 Task: Create a rule from the Routing list, Task moved to a section -> Set Priority in the project AgileMentor , set the section as To-Do and set the priority of the task as  High
Action: Mouse moved to (82, 280)
Screenshot: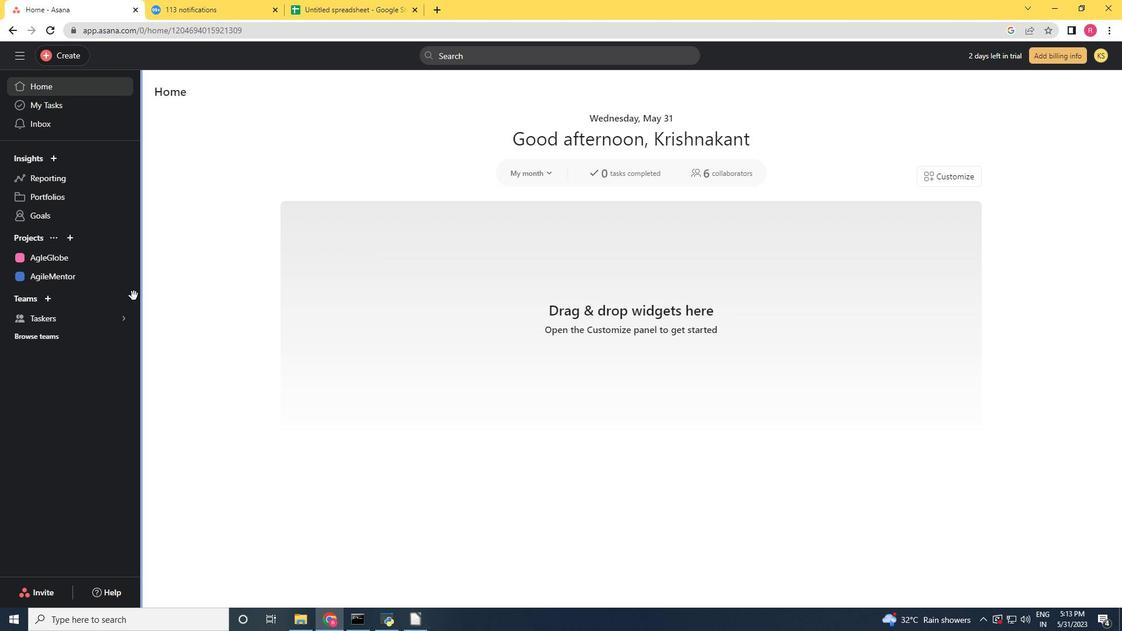 
Action: Mouse pressed left at (82, 280)
Screenshot: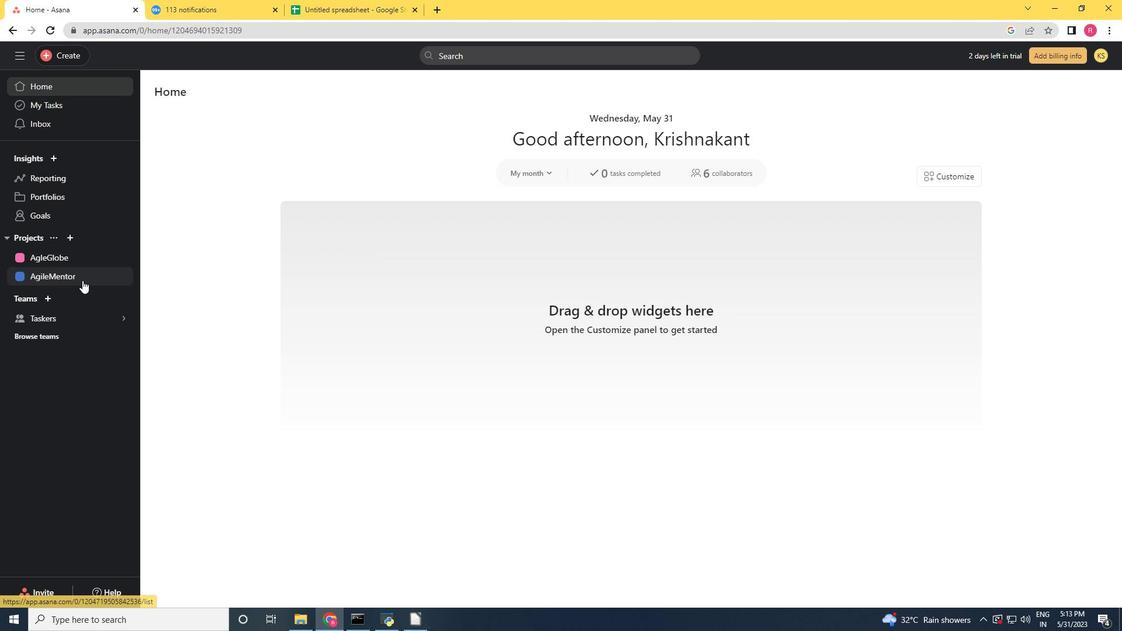 
Action: Mouse moved to (1085, 99)
Screenshot: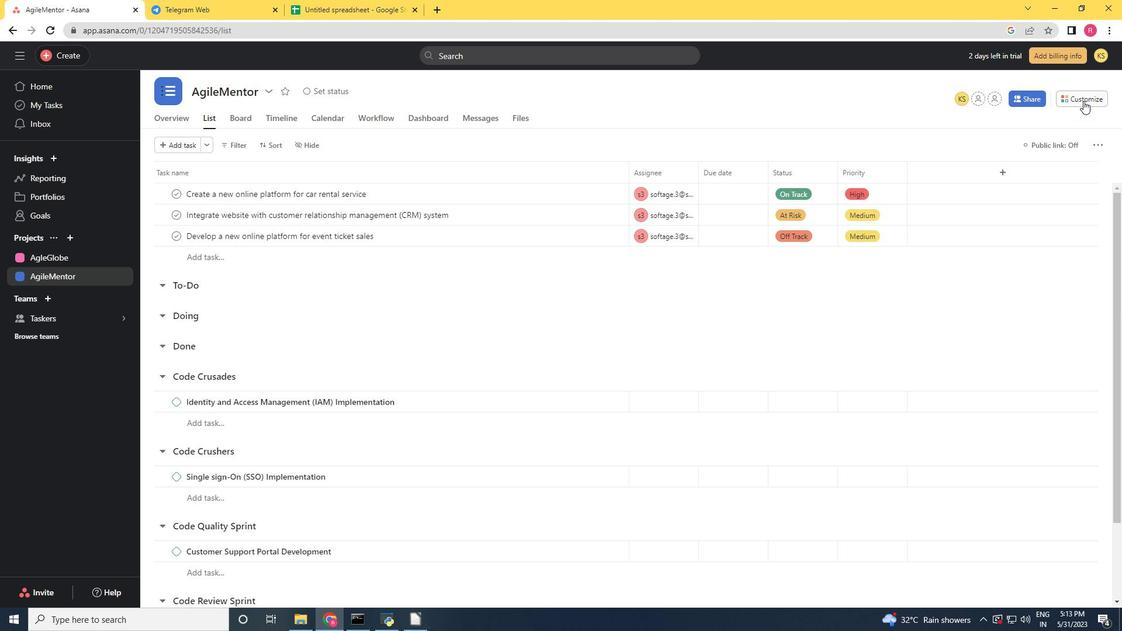 
Action: Mouse pressed left at (1085, 99)
Screenshot: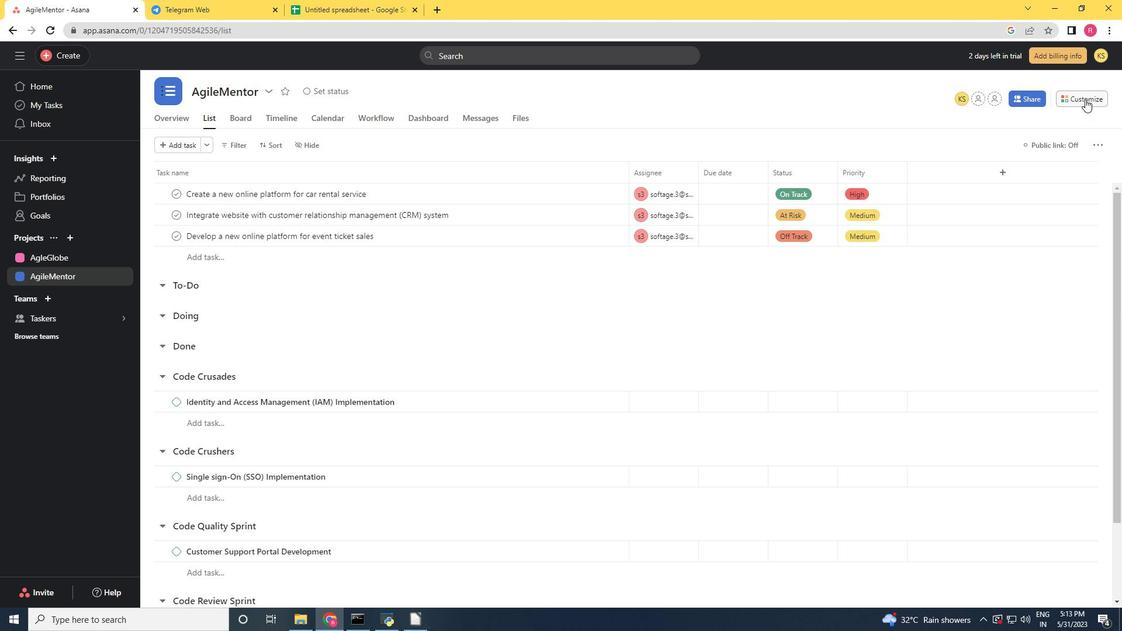 
Action: Mouse moved to (875, 267)
Screenshot: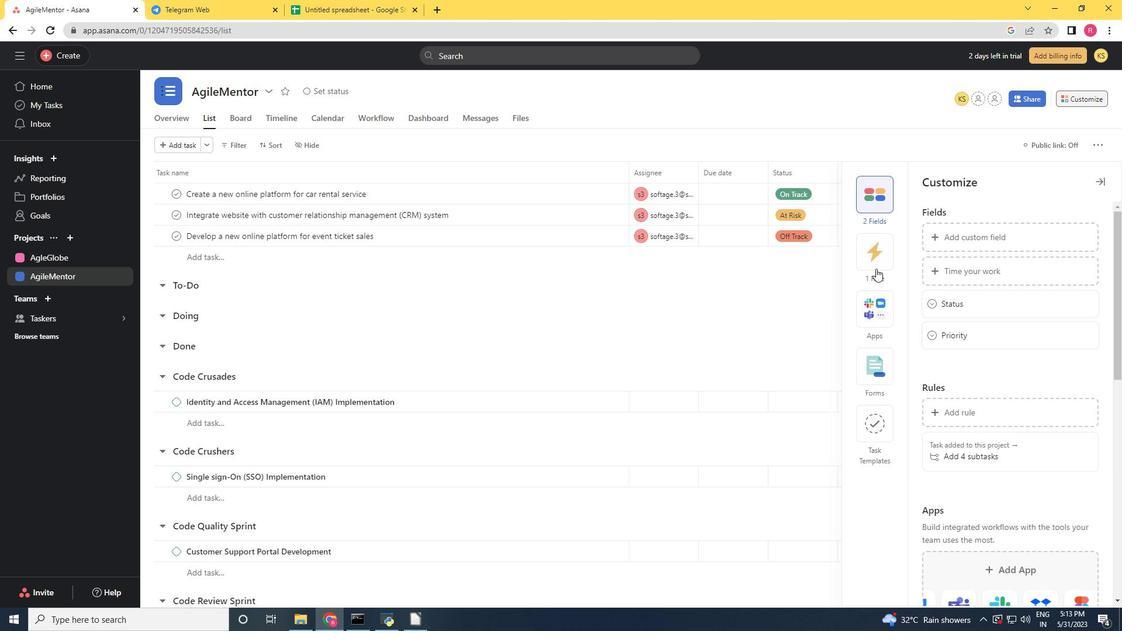 
Action: Mouse pressed left at (875, 267)
Screenshot: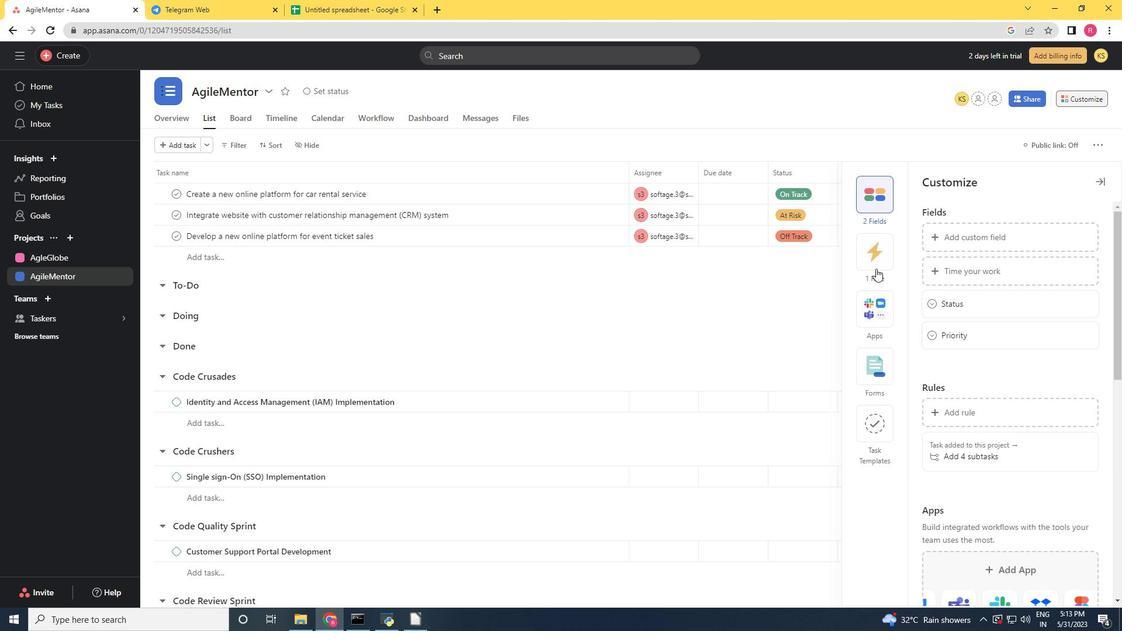 
Action: Mouse moved to (982, 242)
Screenshot: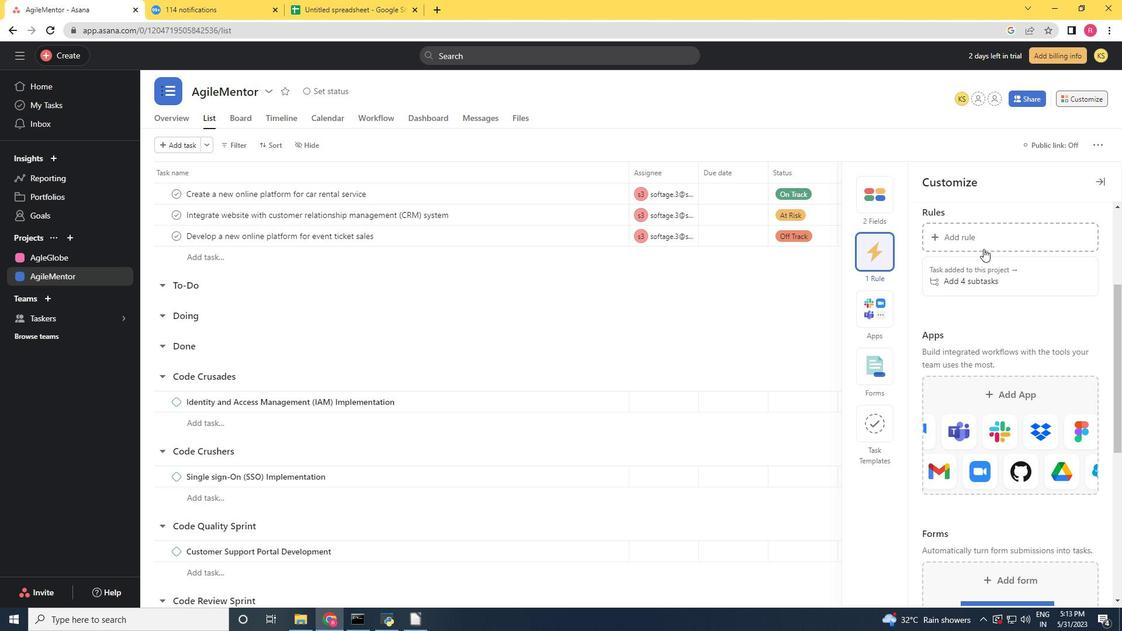 
Action: Mouse pressed left at (982, 242)
Screenshot: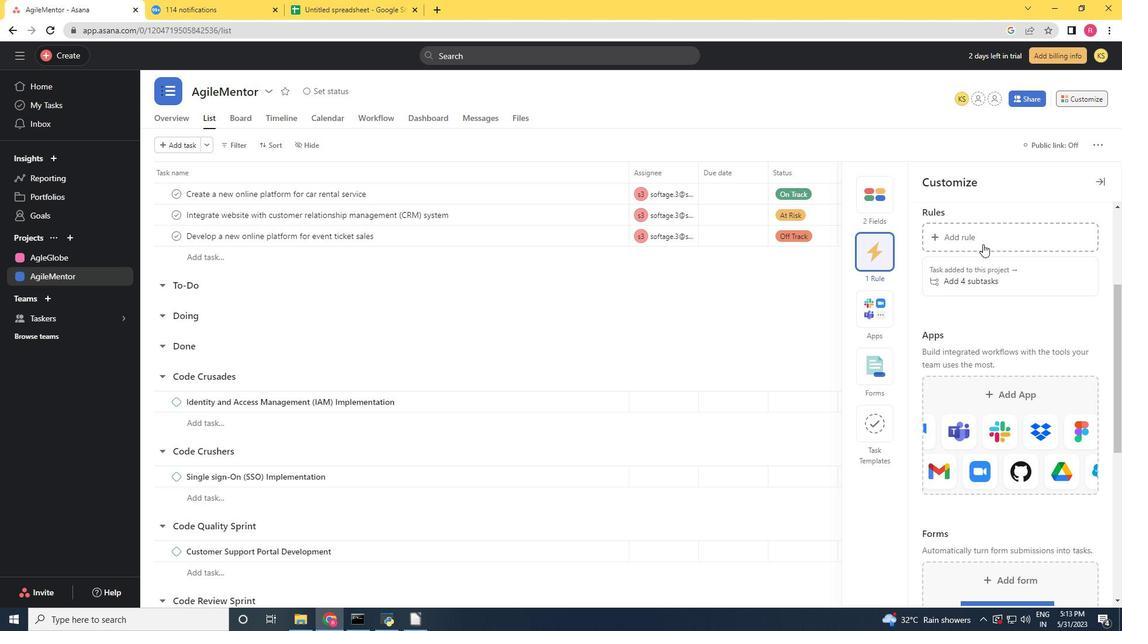 
Action: Mouse moved to (237, 156)
Screenshot: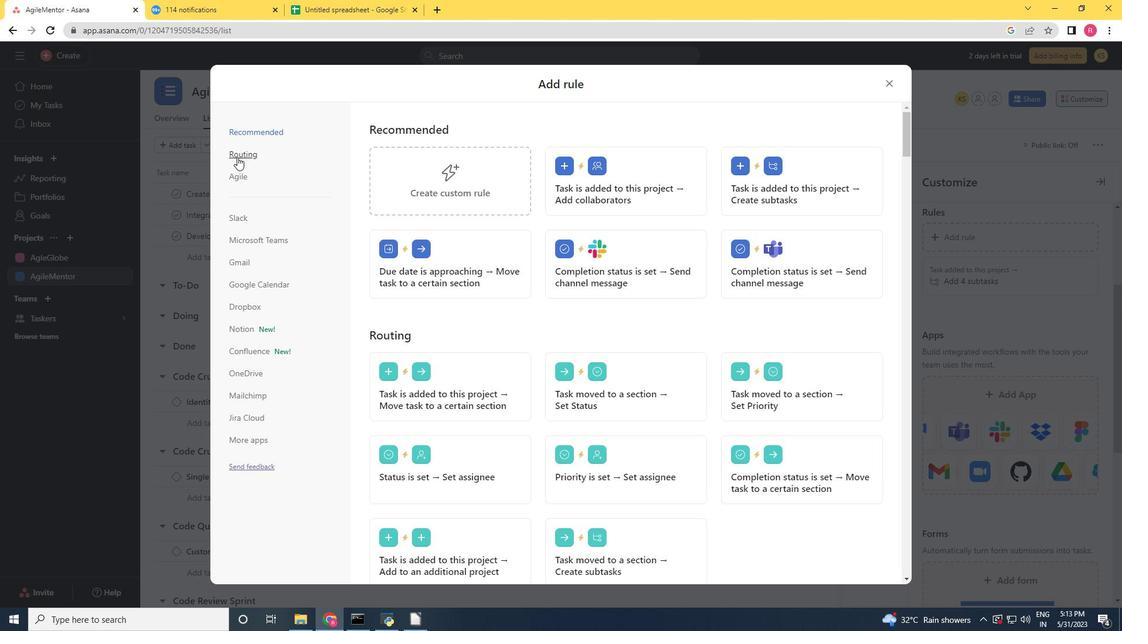 
Action: Mouse pressed left at (237, 156)
Screenshot: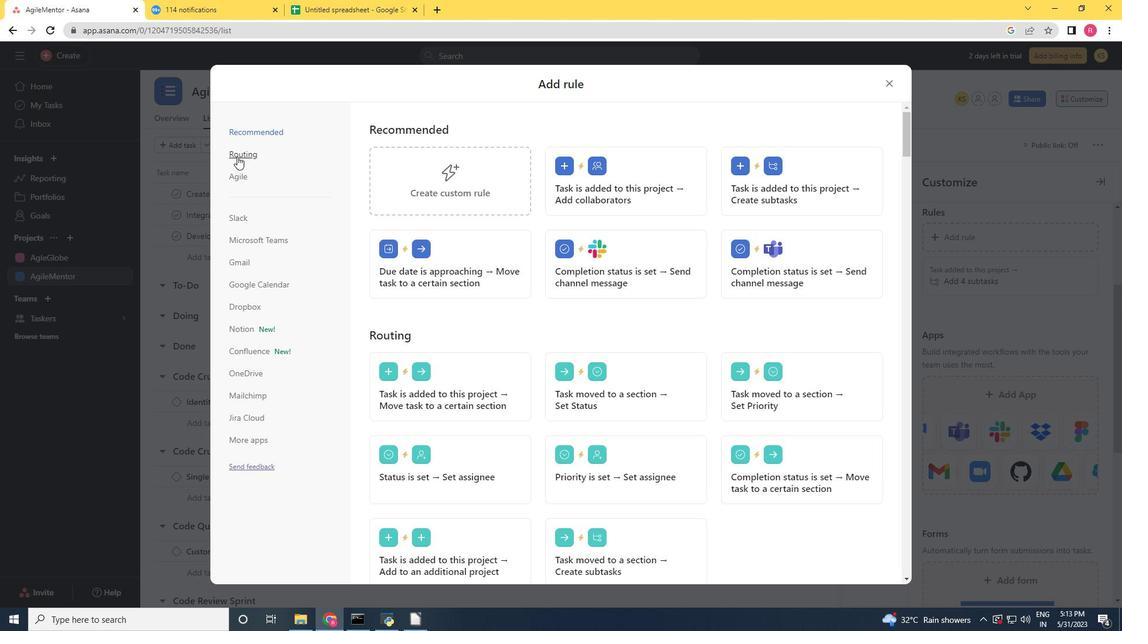 
Action: Mouse moved to (769, 196)
Screenshot: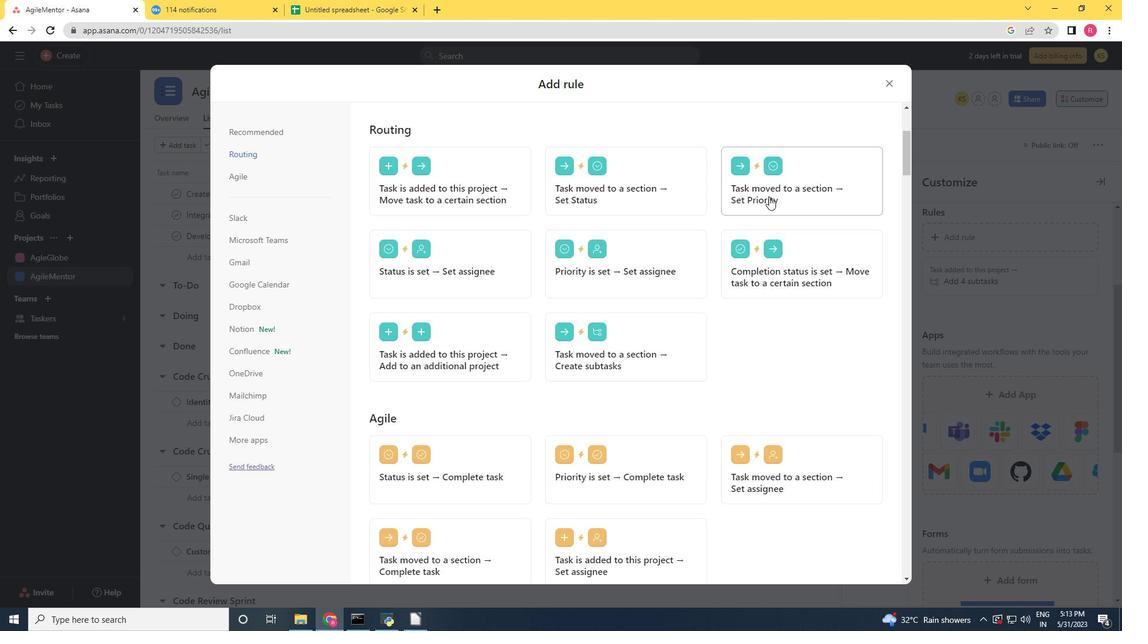 
Action: Mouse pressed left at (769, 196)
Screenshot: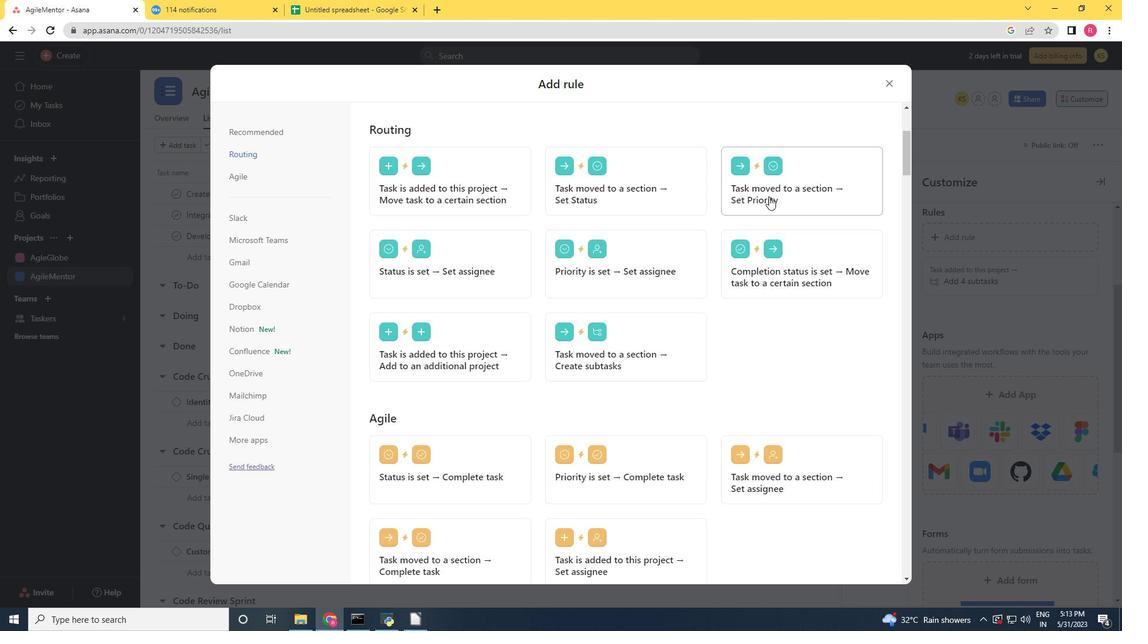 
Action: Mouse moved to (498, 303)
Screenshot: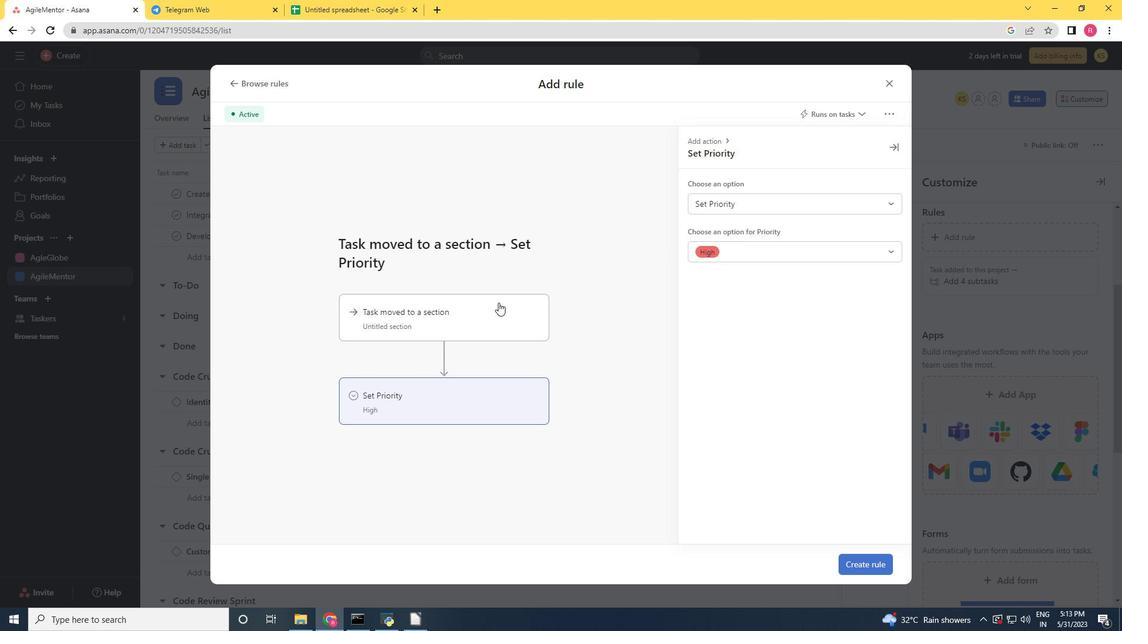 
Action: Mouse pressed left at (498, 303)
Screenshot: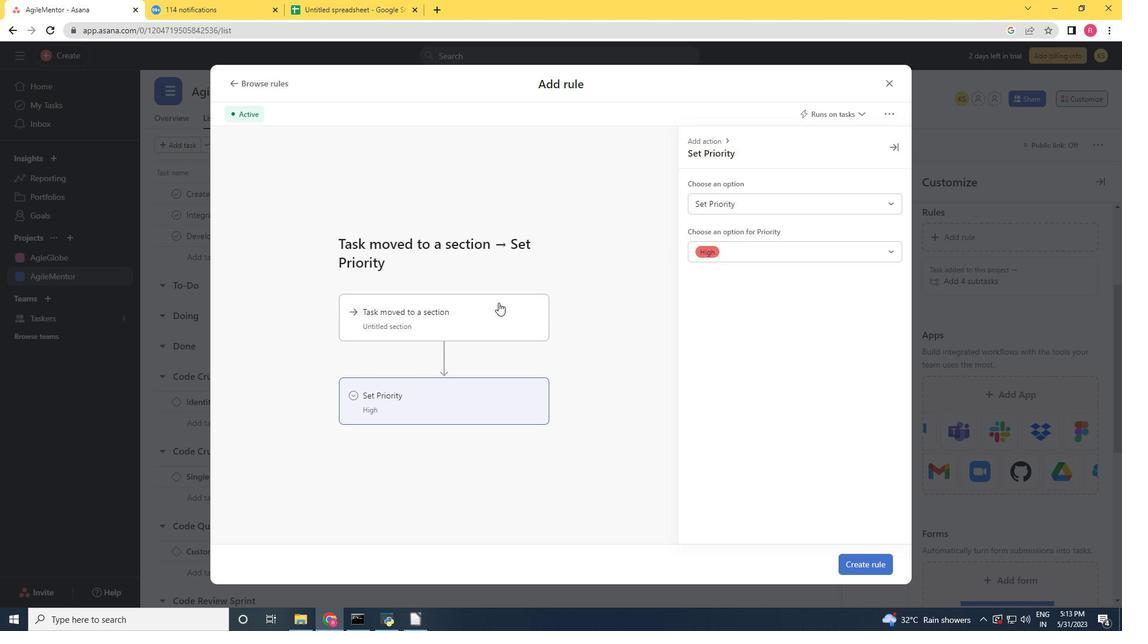 
Action: Mouse moved to (749, 206)
Screenshot: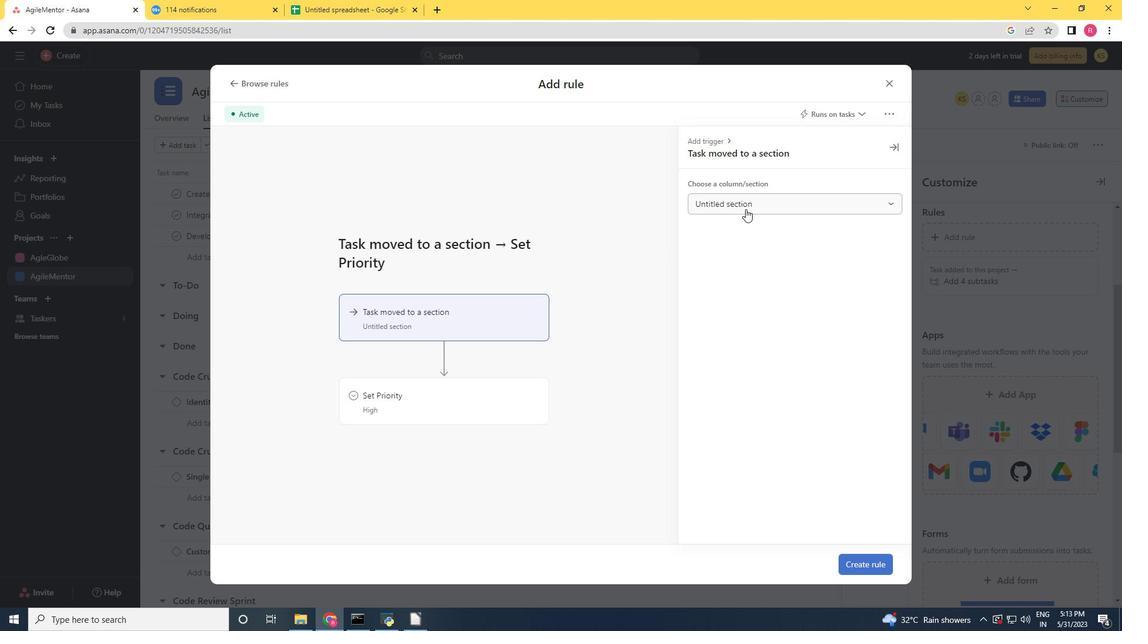 
Action: Mouse pressed left at (749, 206)
Screenshot: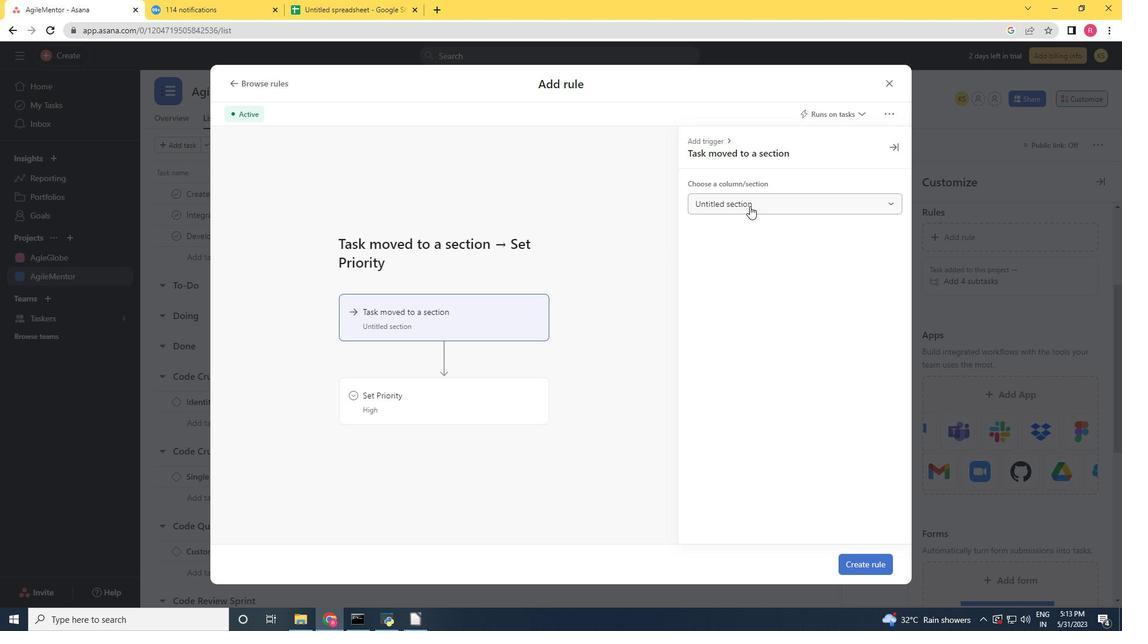
Action: Mouse moved to (730, 253)
Screenshot: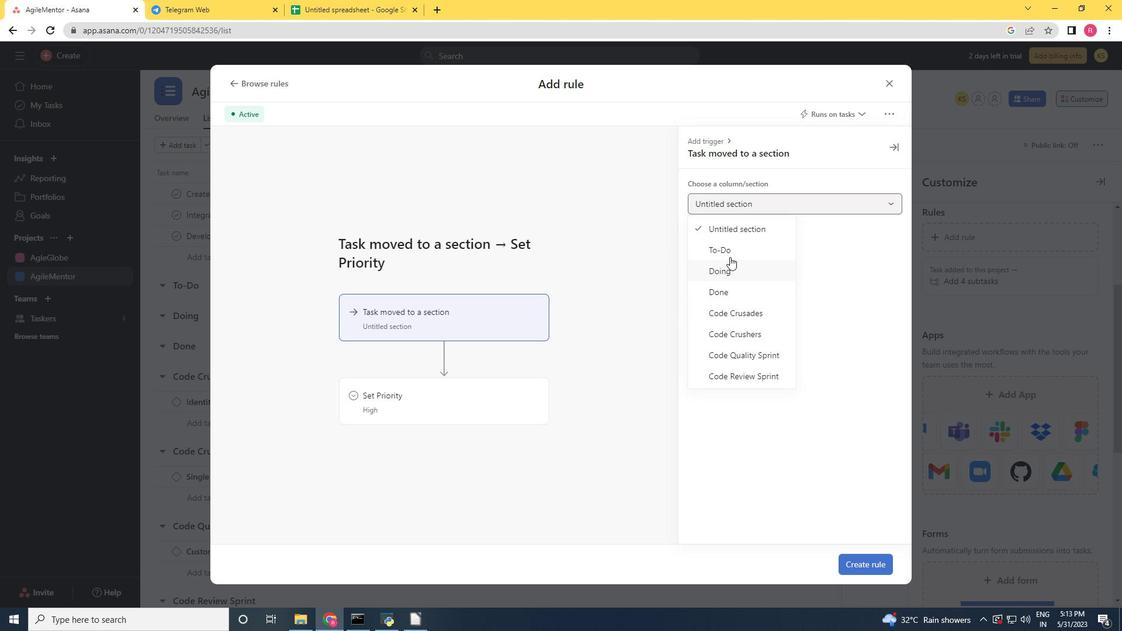 
Action: Mouse pressed left at (730, 253)
Screenshot: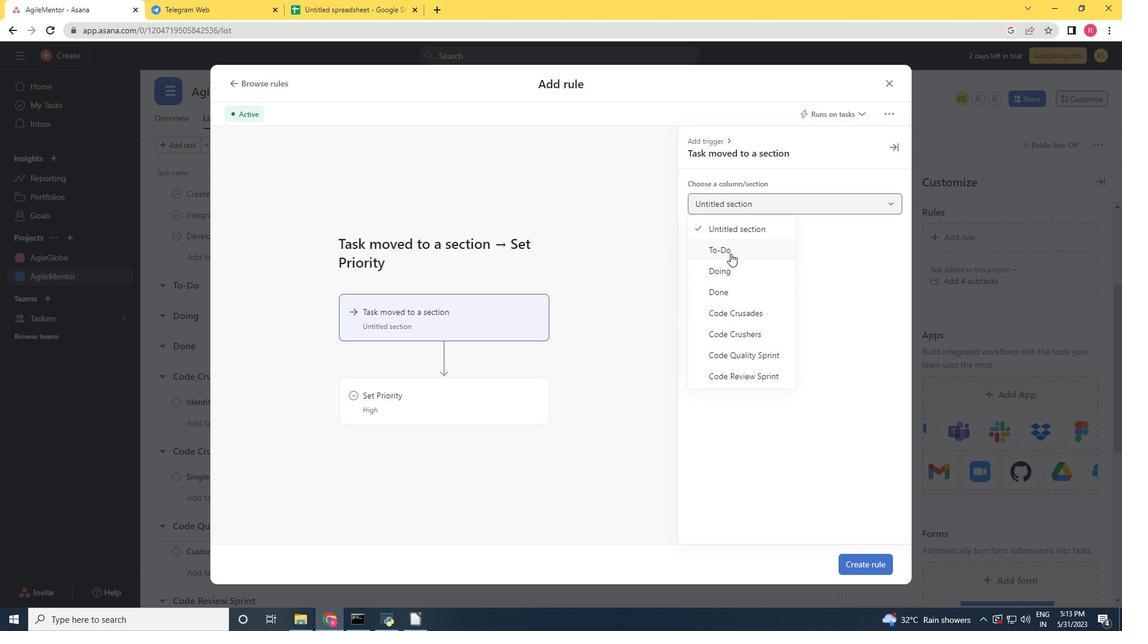 
Action: Mouse moved to (441, 382)
Screenshot: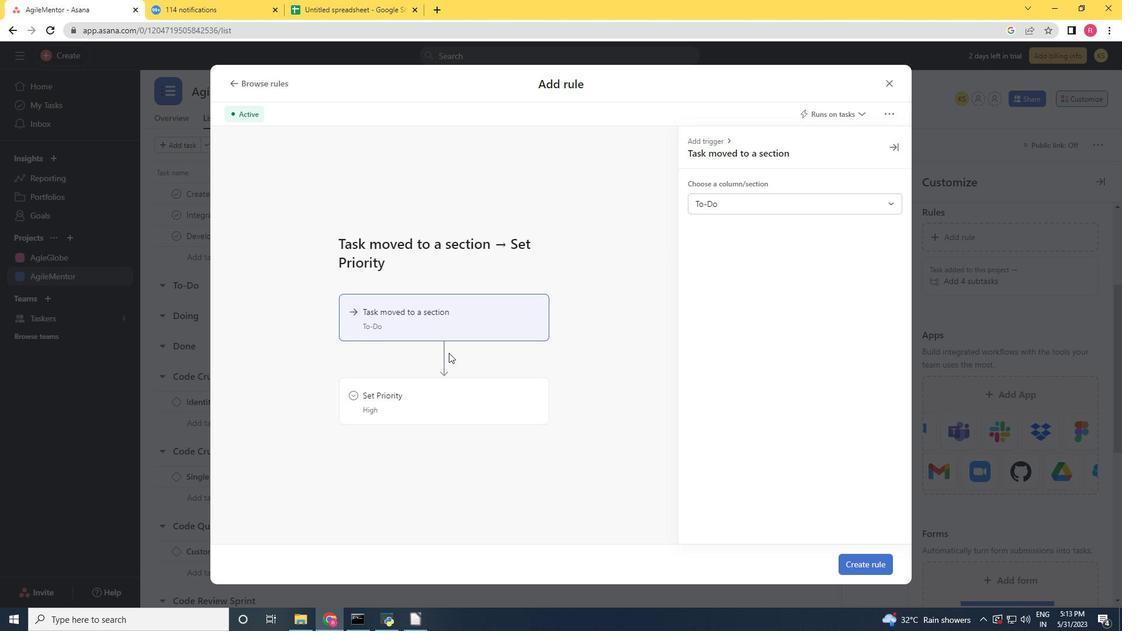 
Action: Mouse pressed left at (441, 382)
Screenshot: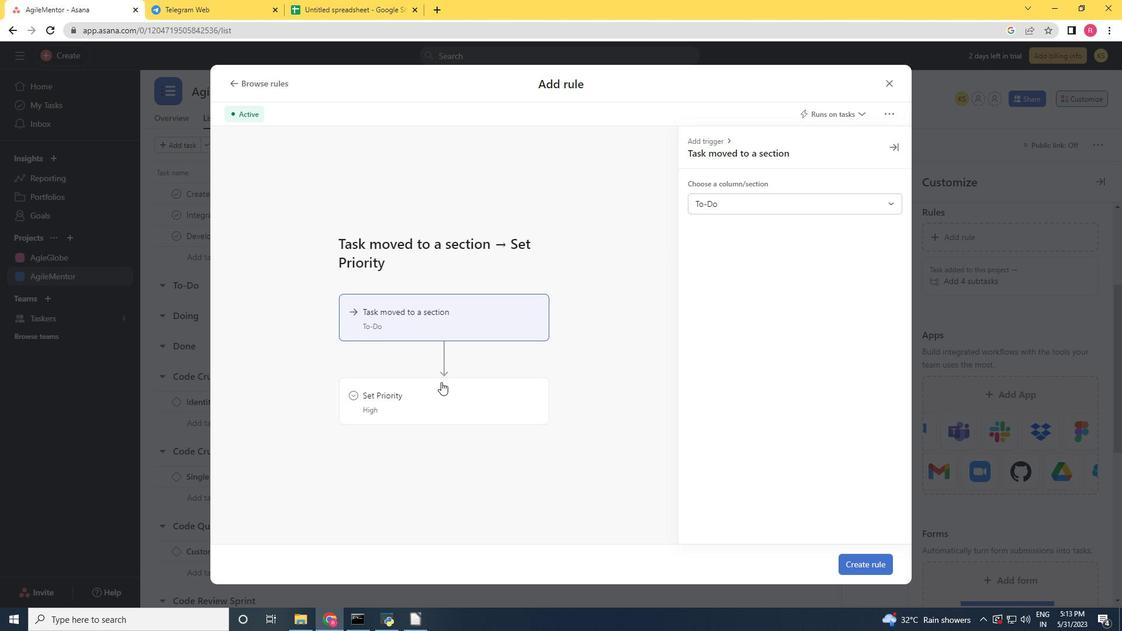 
Action: Mouse moved to (741, 206)
Screenshot: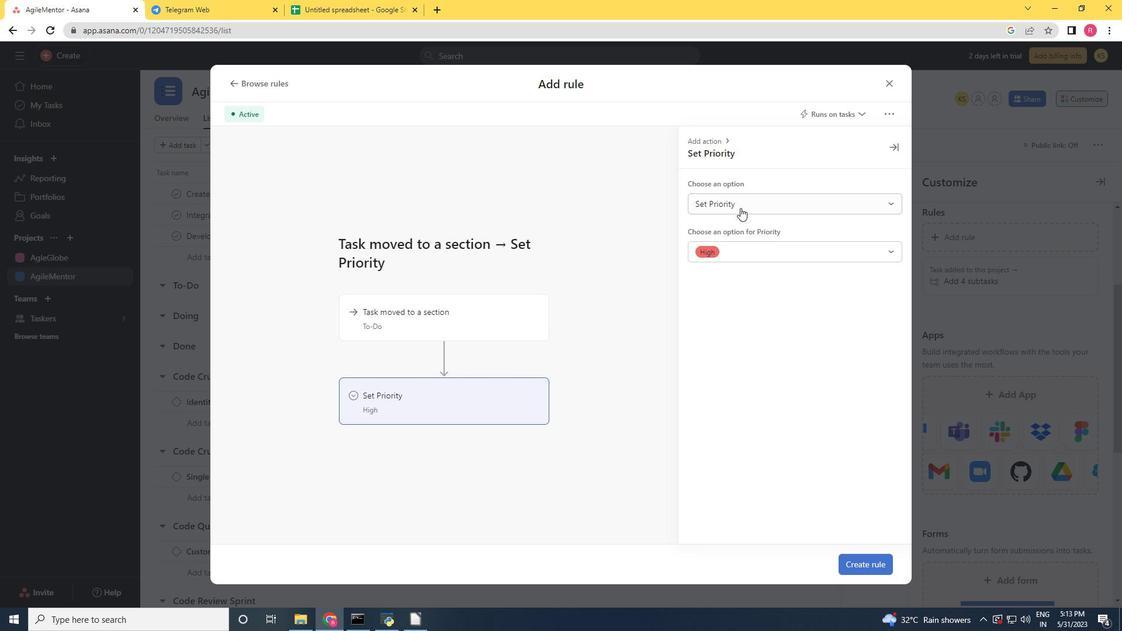 
Action: Mouse pressed left at (741, 206)
Screenshot: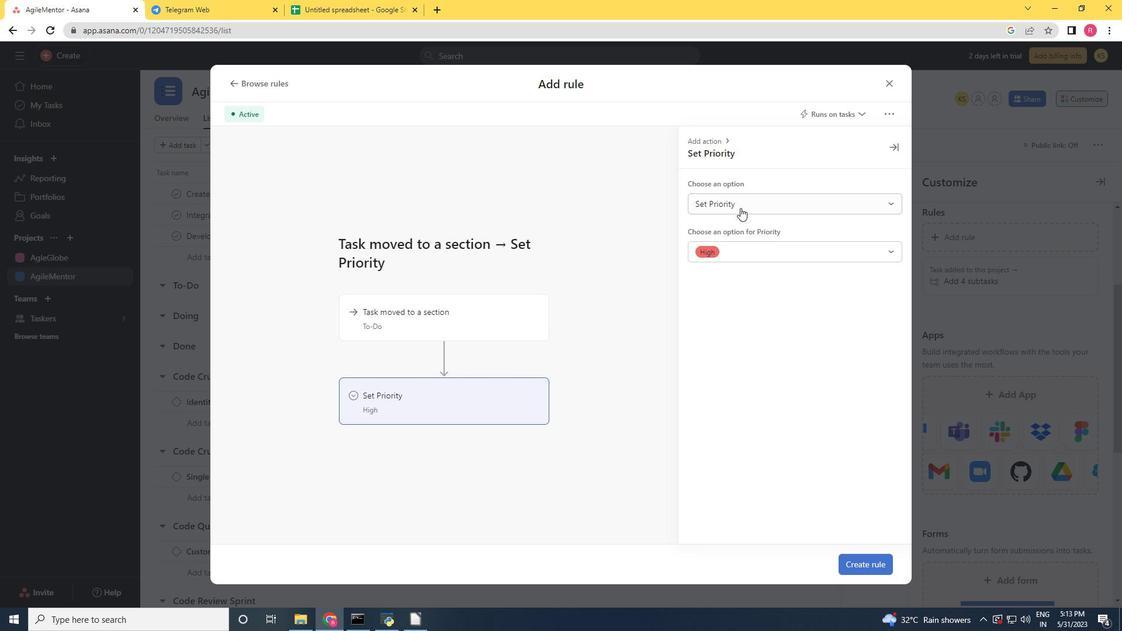
Action: Mouse moved to (737, 224)
Screenshot: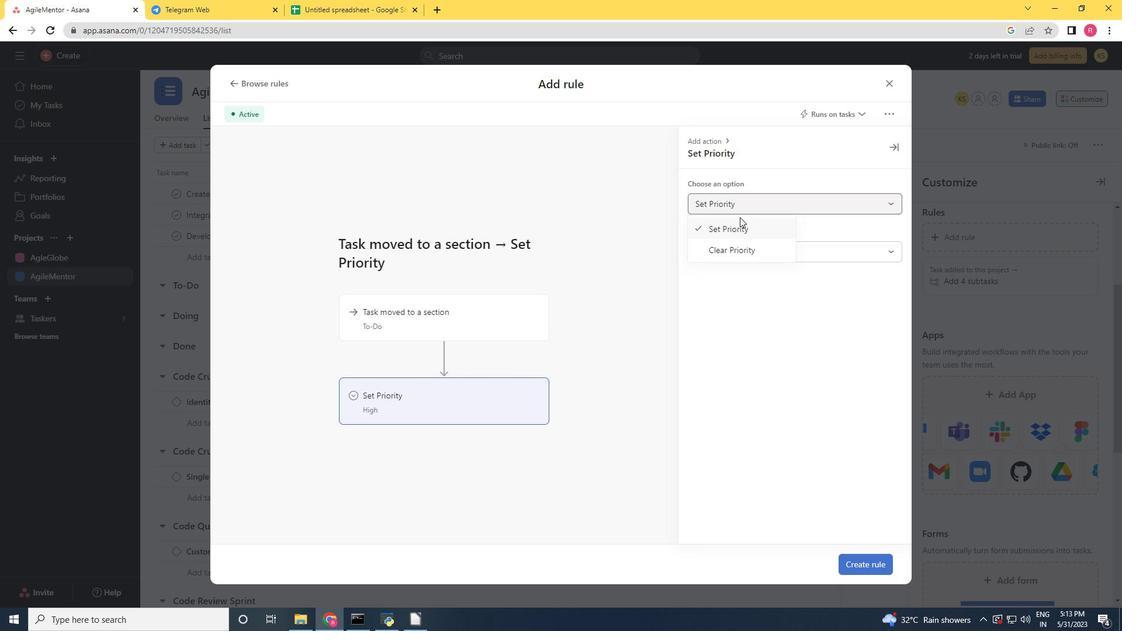 
Action: Mouse pressed left at (737, 224)
Screenshot: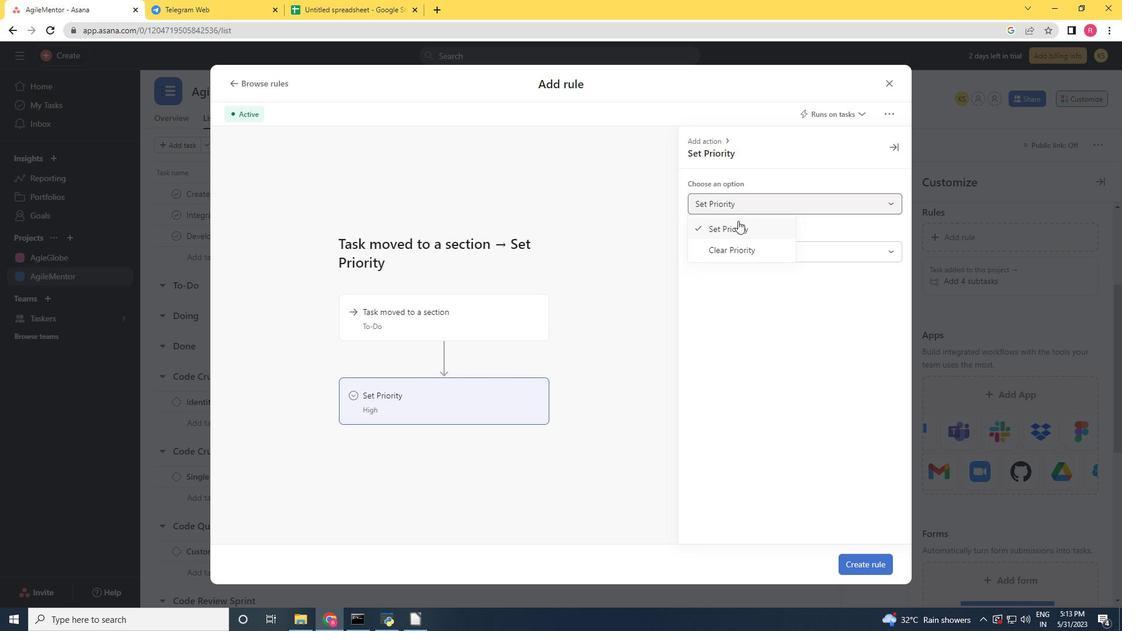 
Action: Mouse moved to (738, 244)
Screenshot: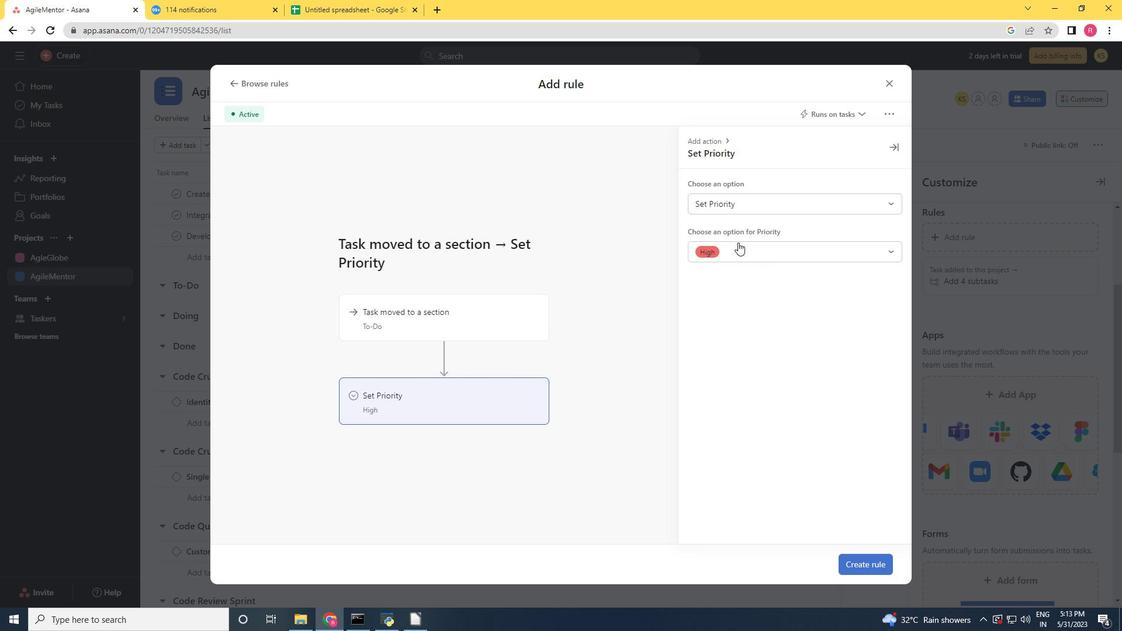 
Action: Mouse pressed left at (738, 244)
Screenshot: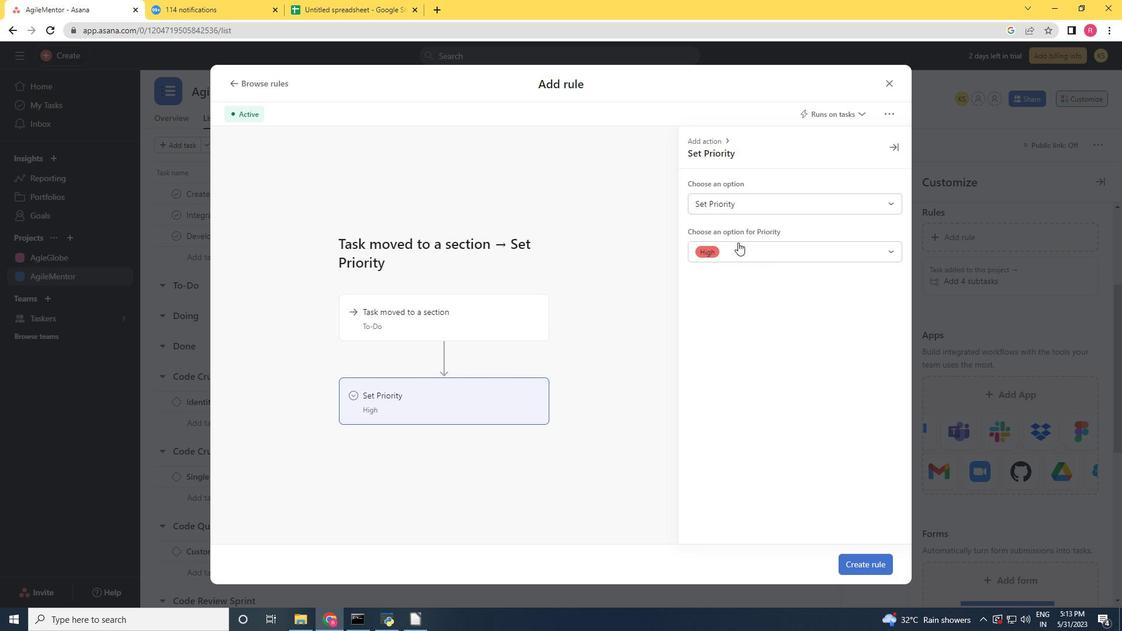 
Action: Mouse moved to (728, 276)
Screenshot: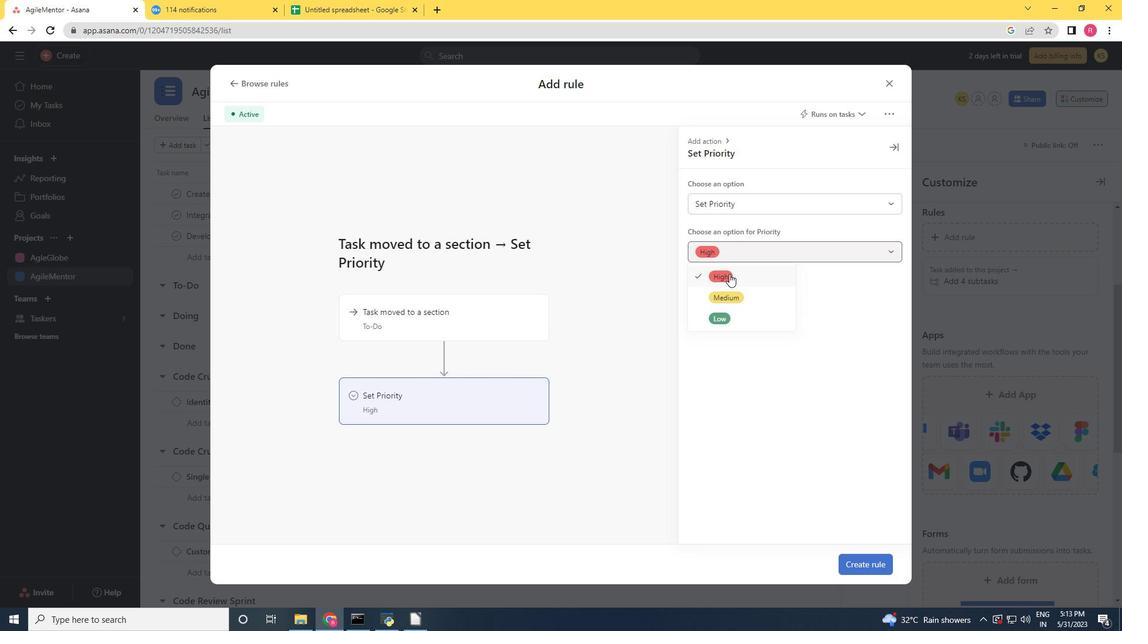 
Action: Mouse pressed left at (728, 276)
Screenshot: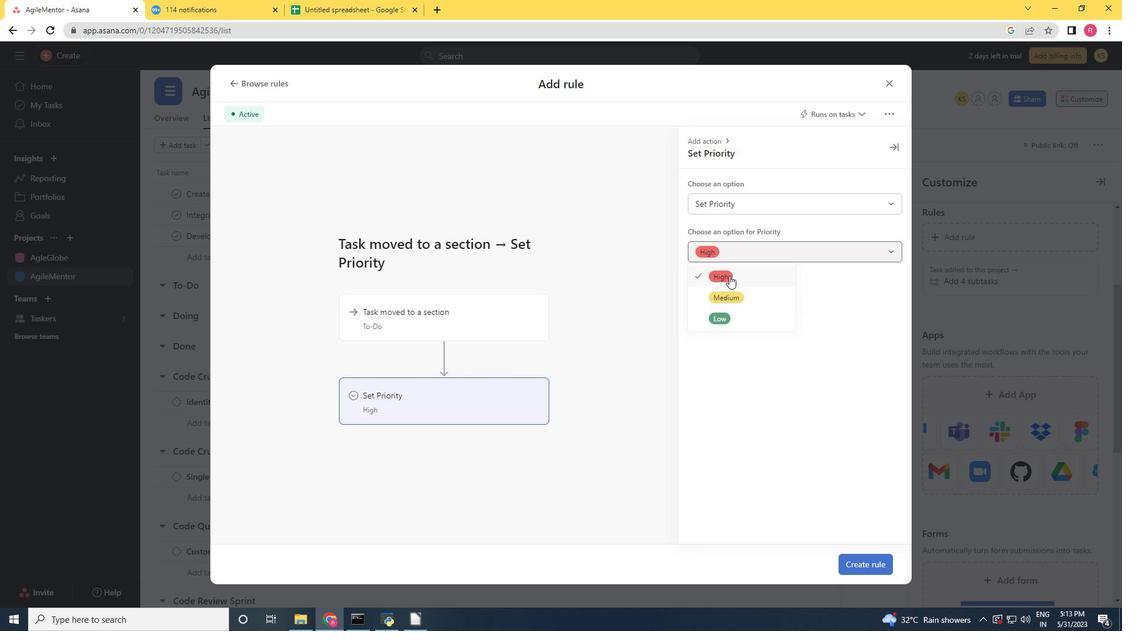 
Action: Mouse moved to (864, 566)
Screenshot: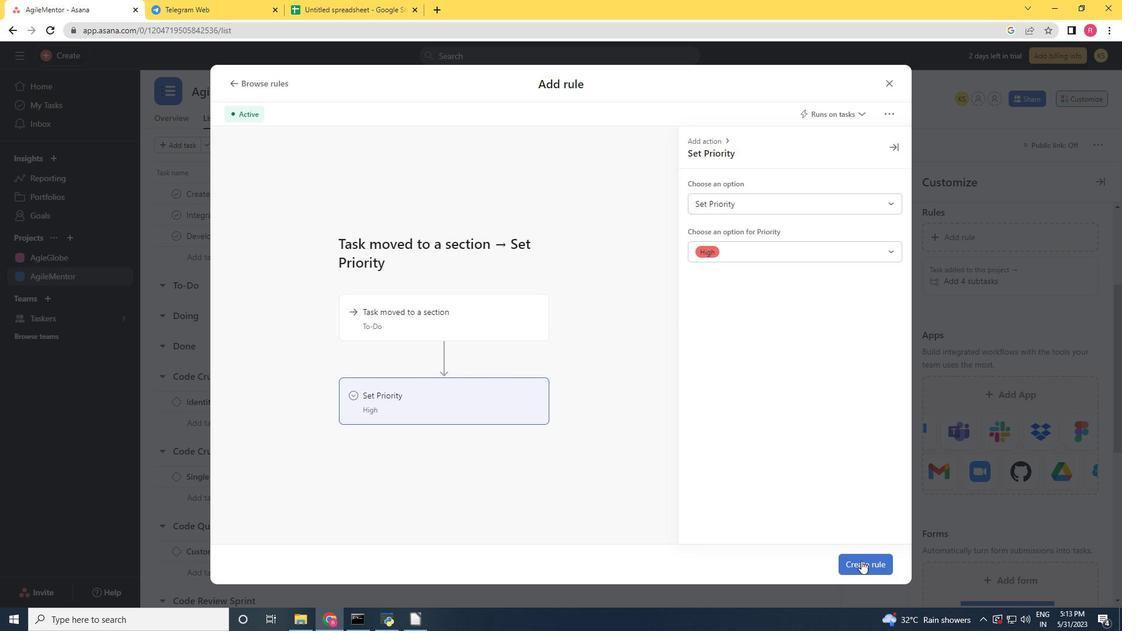 
Action: Mouse pressed left at (864, 566)
Screenshot: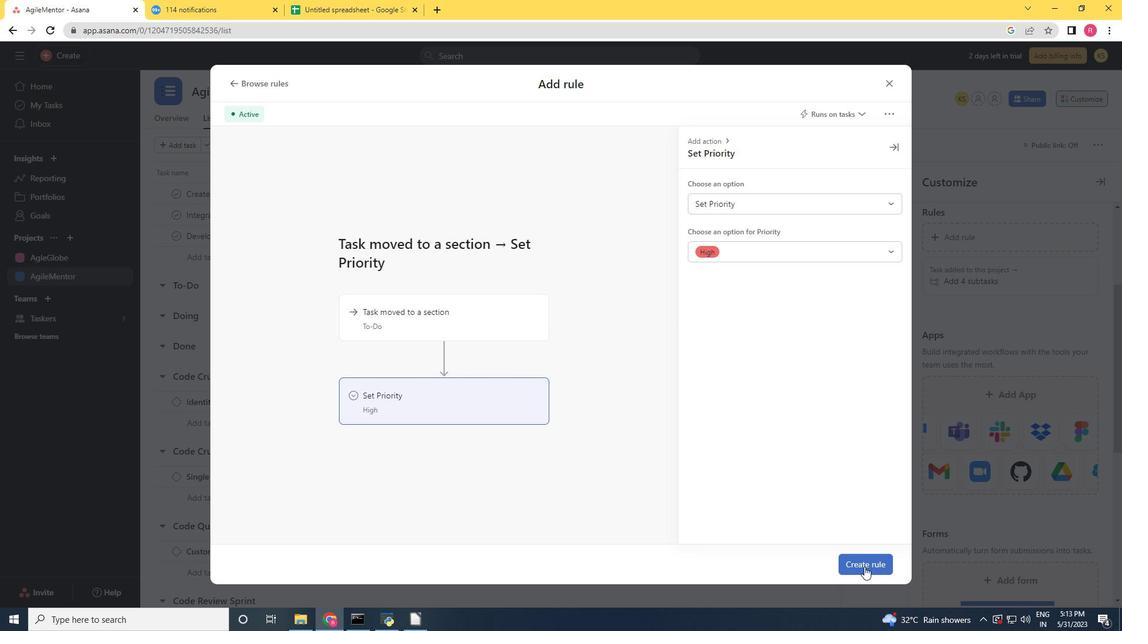 
Action: Mouse moved to (880, 557)
Screenshot: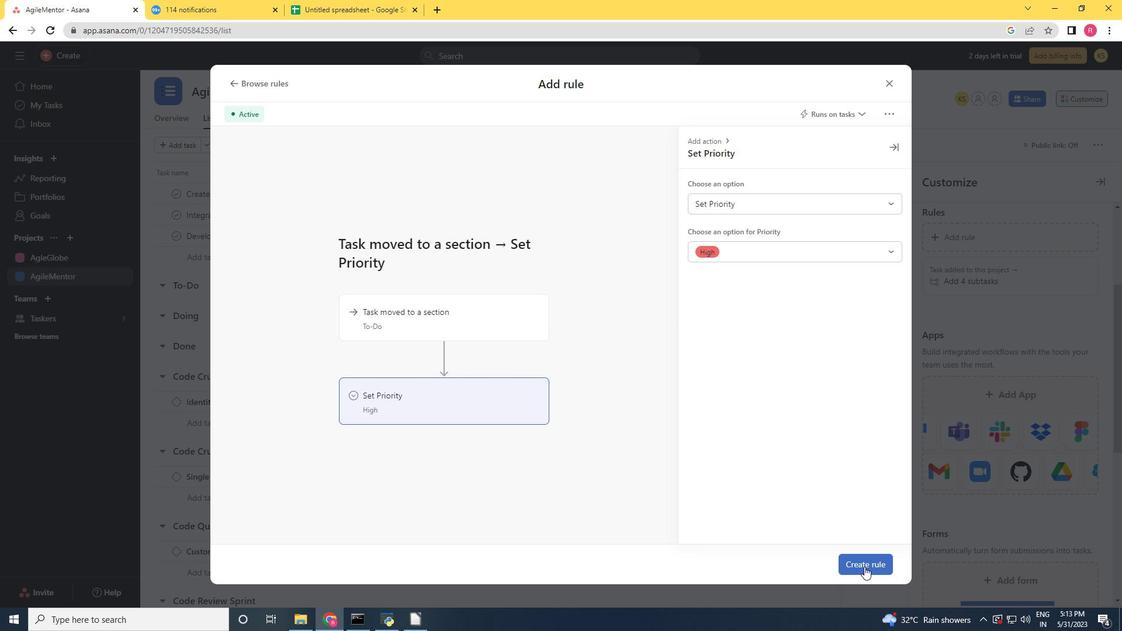 
